 Task: Add a field from the Popular template Effort Level with name WorldView.
Action: Mouse moved to (45, 245)
Screenshot: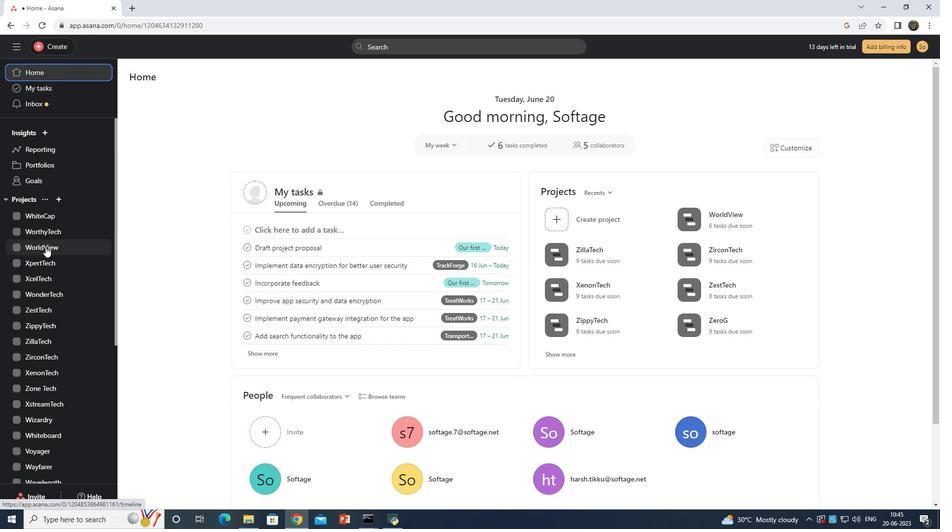
Action: Mouse pressed left at (45, 245)
Screenshot: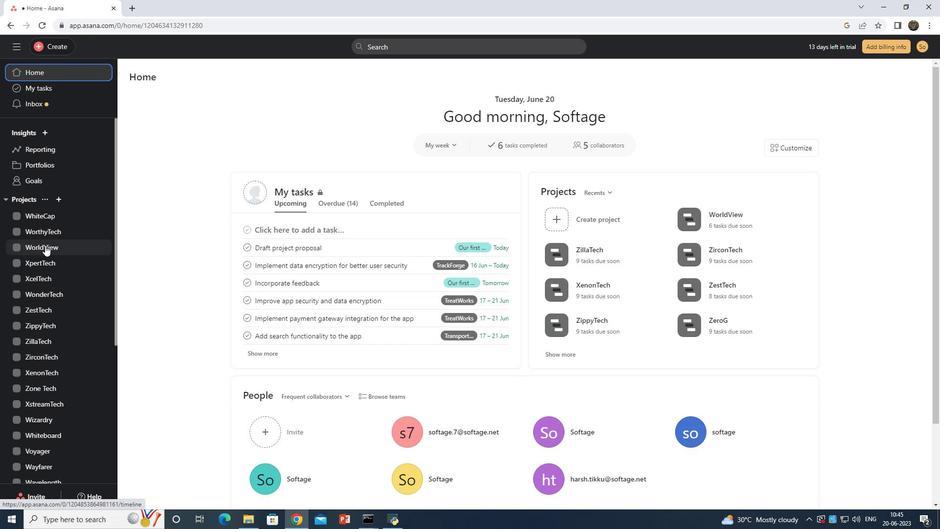 
Action: Mouse moved to (177, 97)
Screenshot: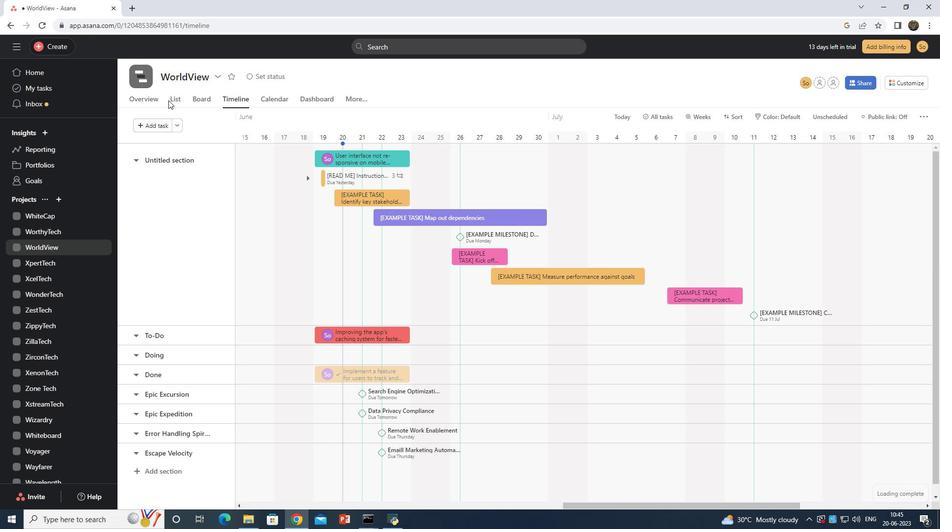 
Action: Mouse pressed left at (177, 97)
Screenshot: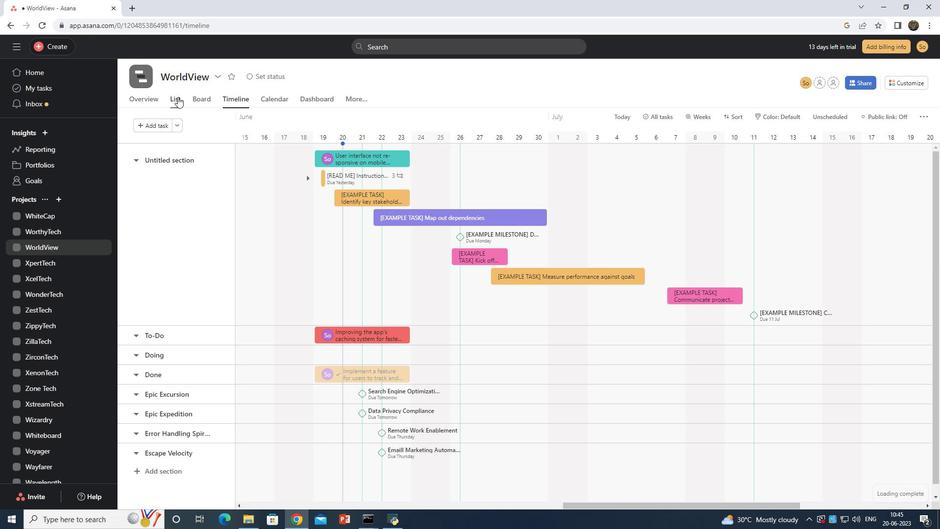
Action: Mouse moved to (734, 144)
Screenshot: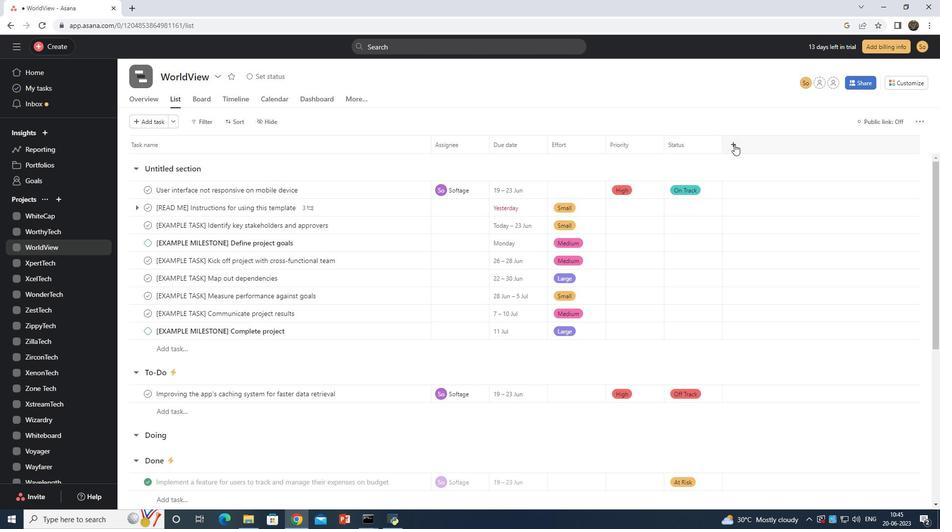 
Action: Mouse pressed left at (734, 144)
Screenshot: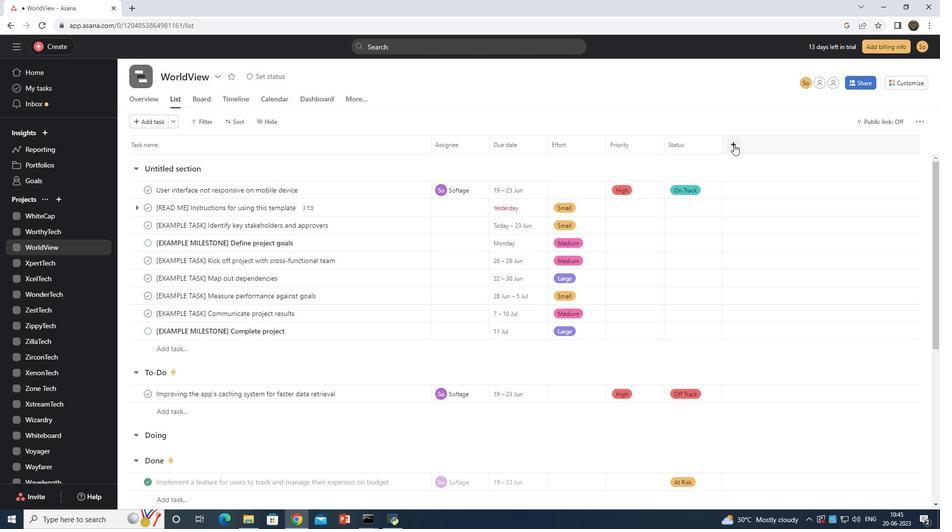 
Action: Mouse moved to (748, 194)
Screenshot: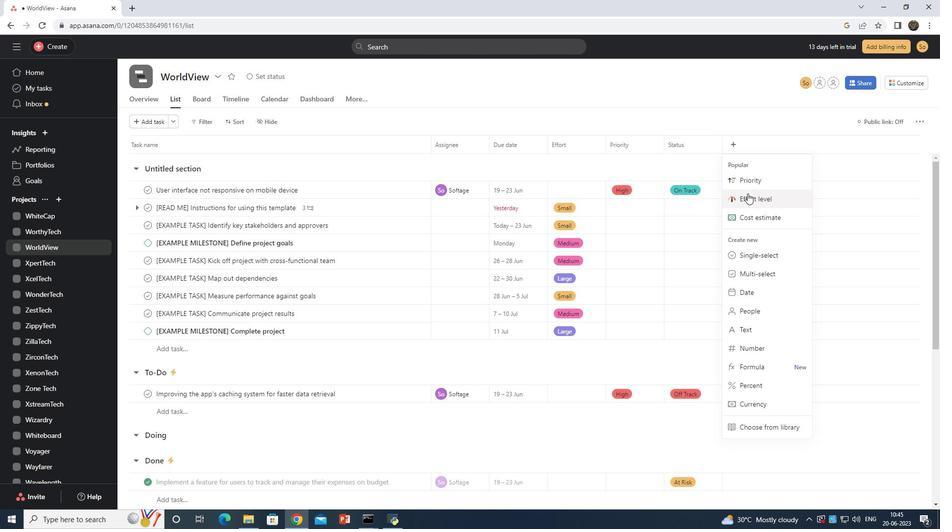 
Action: Mouse pressed left at (748, 194)
Screenshot: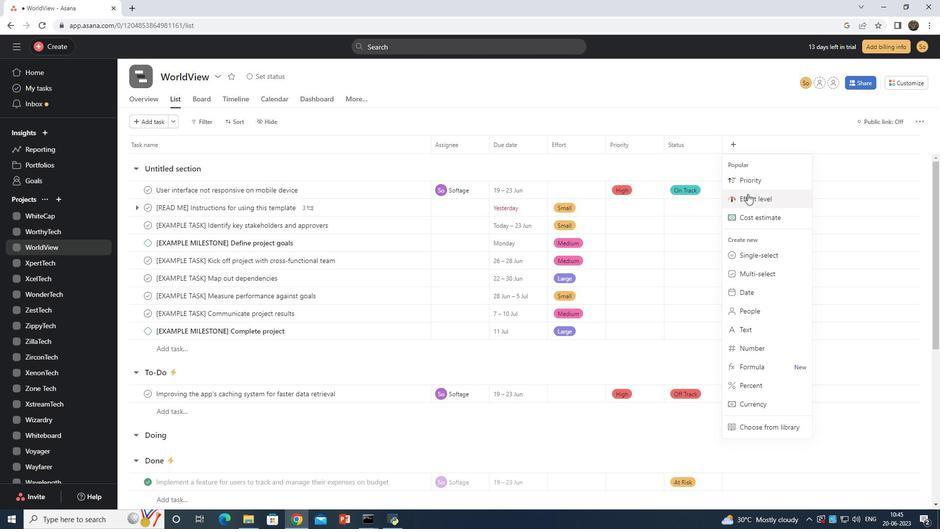 
Action: Mouse moved to (495, 212)
Screenshot: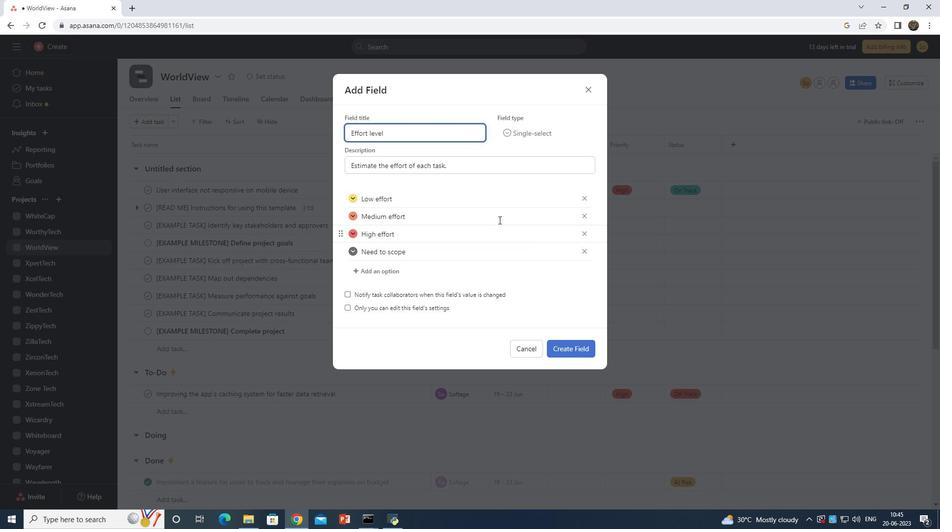 
Action: Key pressed <Key.backspace><Key.backspace><Key.backspace><Key.backspace><Key.backspace><Key.backspace><Key.backspace><Key.backspace><Key.backspace><Key.backspace><Key.backspace><Key.backspace><Key.backspace><Key.backspace><Key.backspace><Key.backspace><Key.backspace><Key.backspace><Key.backspace><Key.backspace><Key.shift>World<Key.shift>View
Screenshot: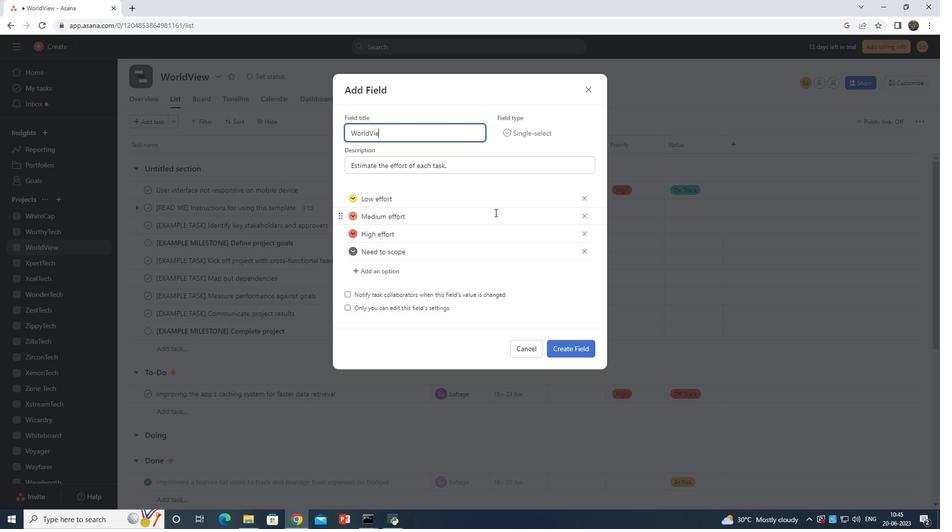 
Action: Mouse moved to (577, 346)
Screenshot: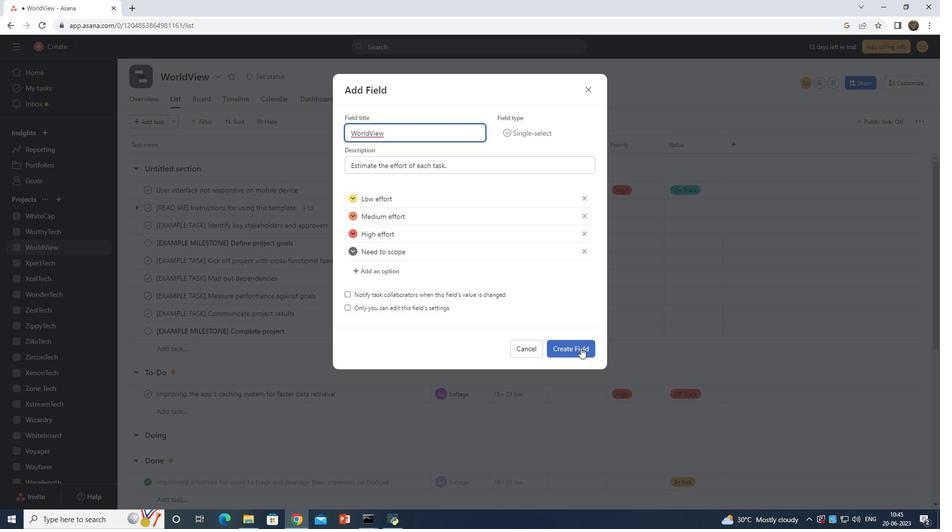 
Action: Mouse pressed left at (577, 346)
Screenshot: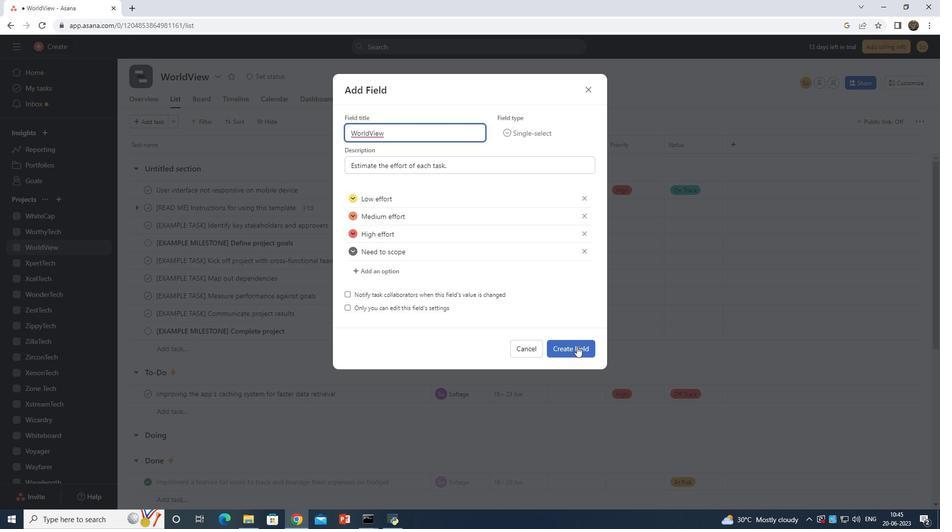 
Action: Mouse moved to (588, 353)
Screenshot: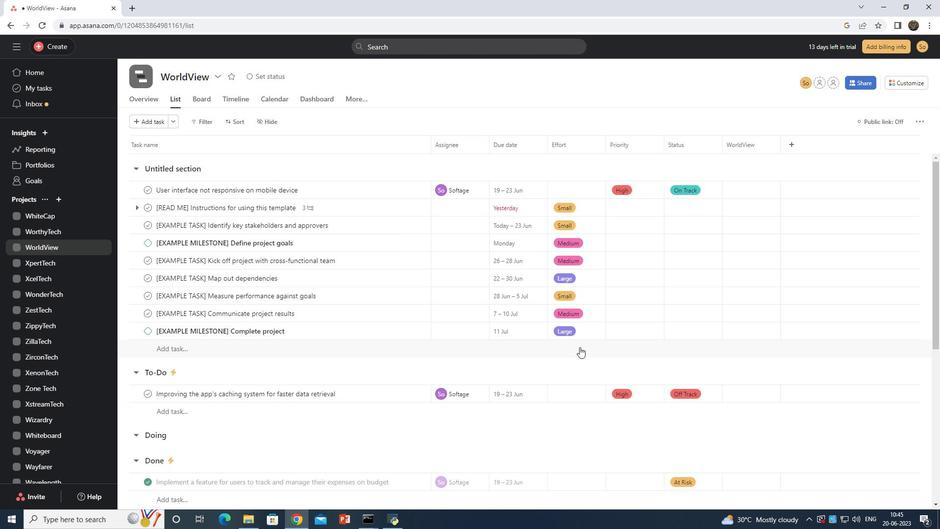
